 Task: For heading Arial black with underline.  font size for heading18,  'Change the font style of data to'Calibri.  and font size to 9,  Change the alignment of both headline & data to Align center.  In the sheet  Data Tracking Template Workbookbook
Action: Mouse moved to (784, 101)
Screenshot: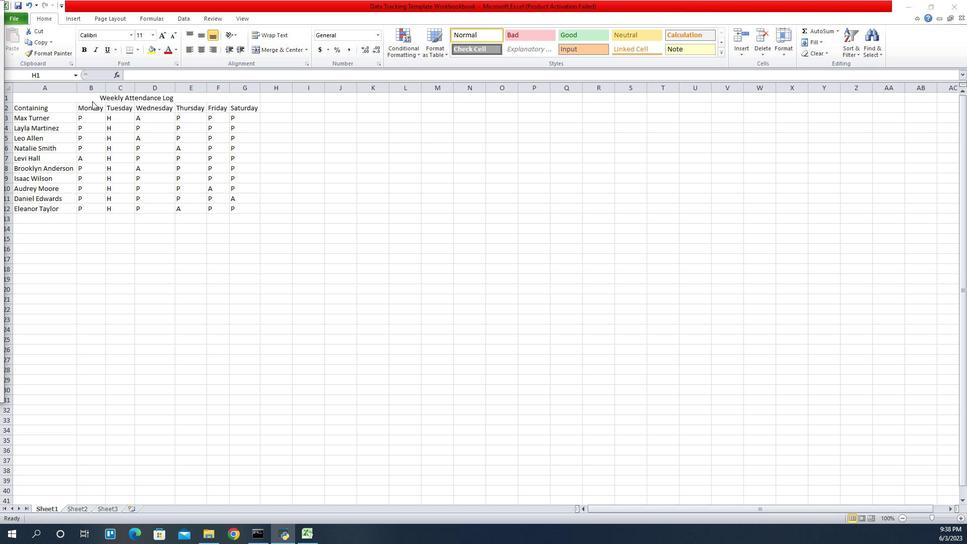 
Action: Mouse pressed left at (784, 101)
Screenshot: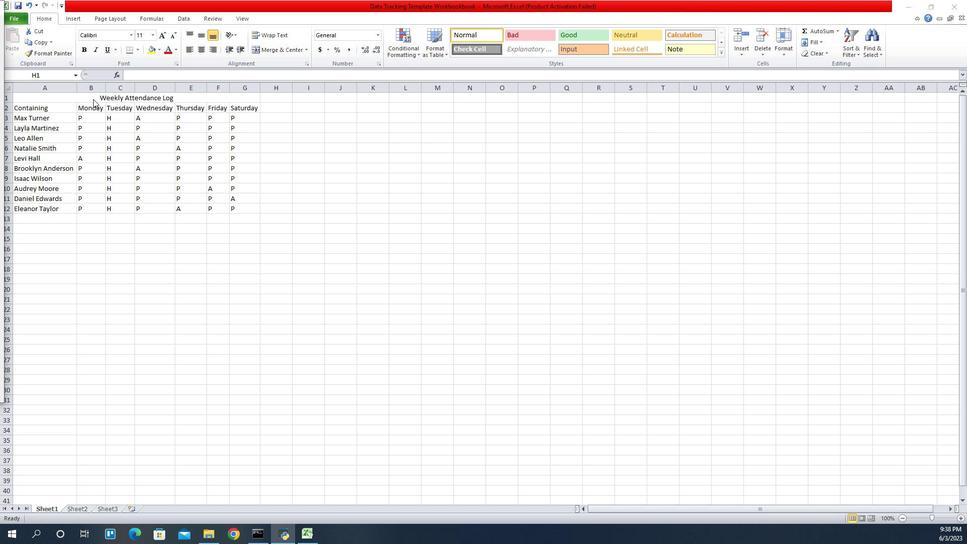 
Action: Mouse pressed left at (784, 101)
Screenshot: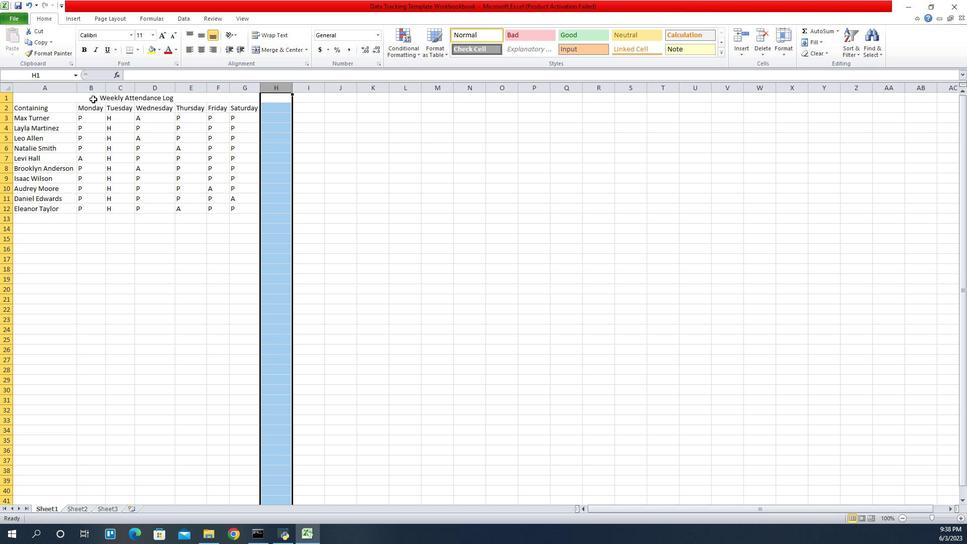 
Action: Mouse moved to (822, 35)
Screenshot: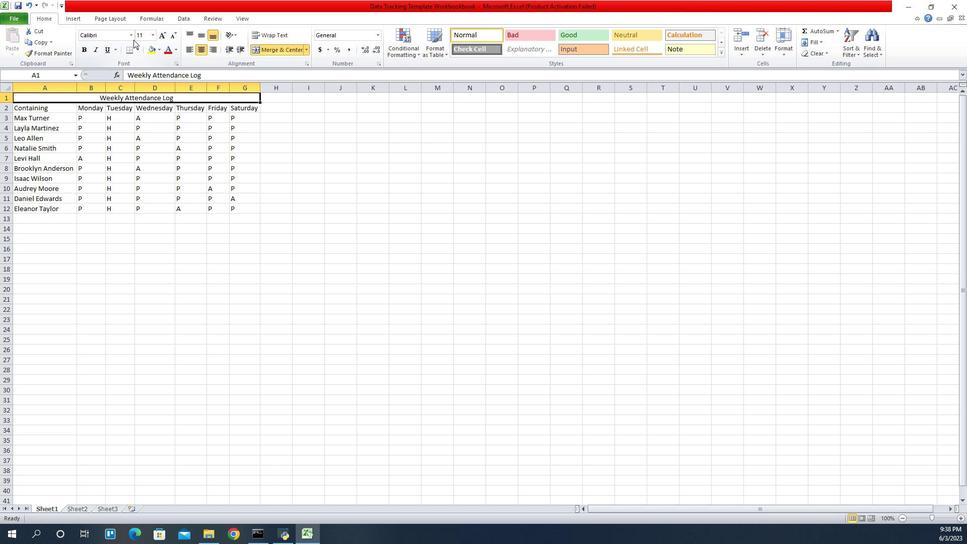 
Action: Mouse pressed left at (822, 35)
Screenshot: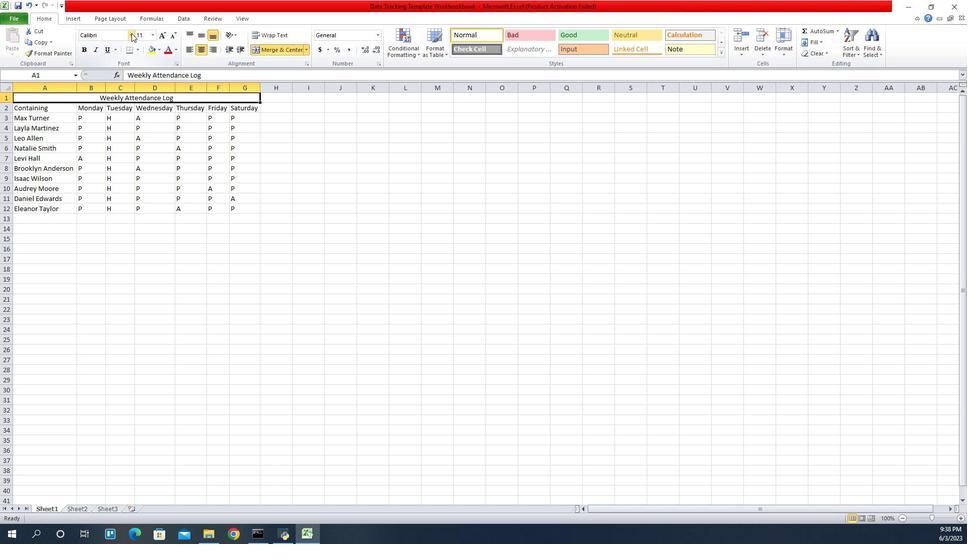 
Action: Mouse moved to (807, 133)
Screenshot: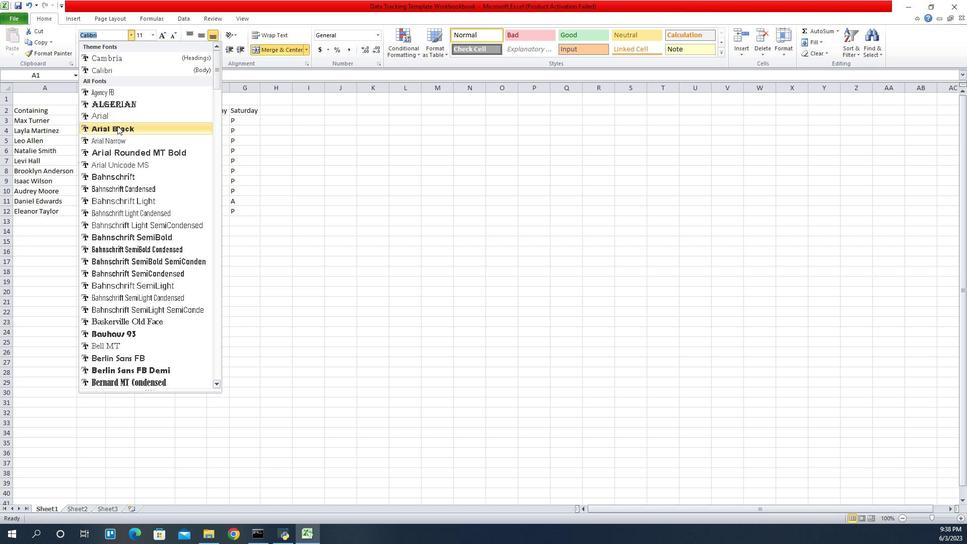 
Action: Mouse pressed left at (807, 133)
Screenshot: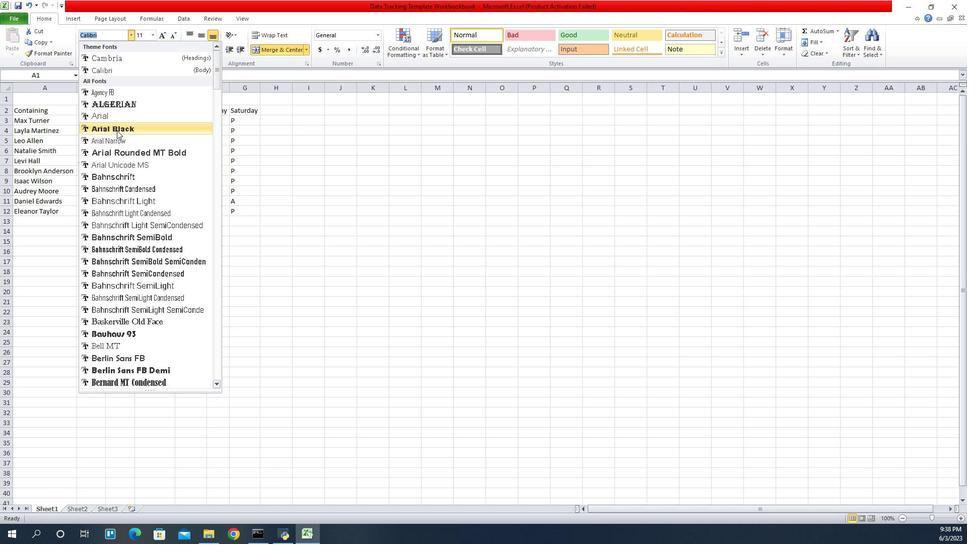 
Action: Mouse moved to (798, 52)
Screenshot: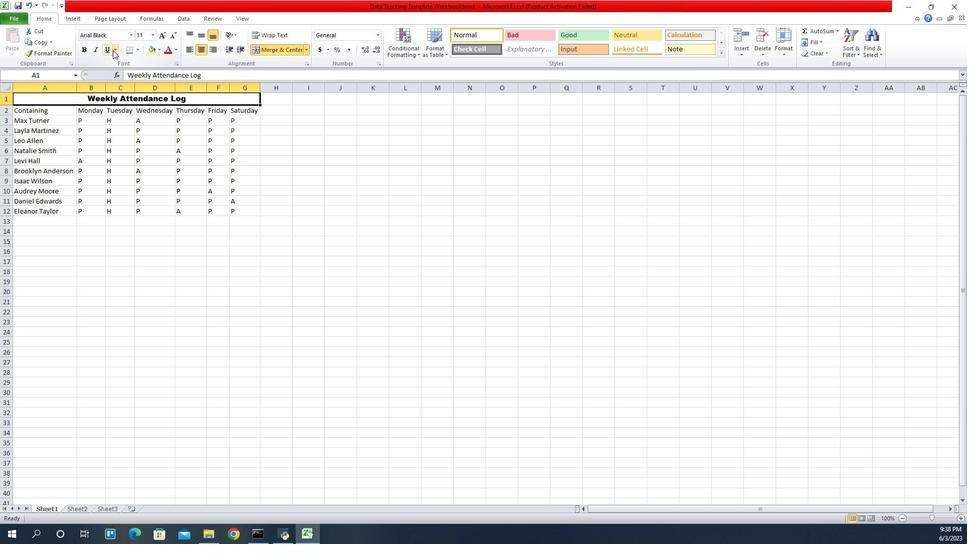 
Action: Mouse pressed left at (798, 52)
Screenshot: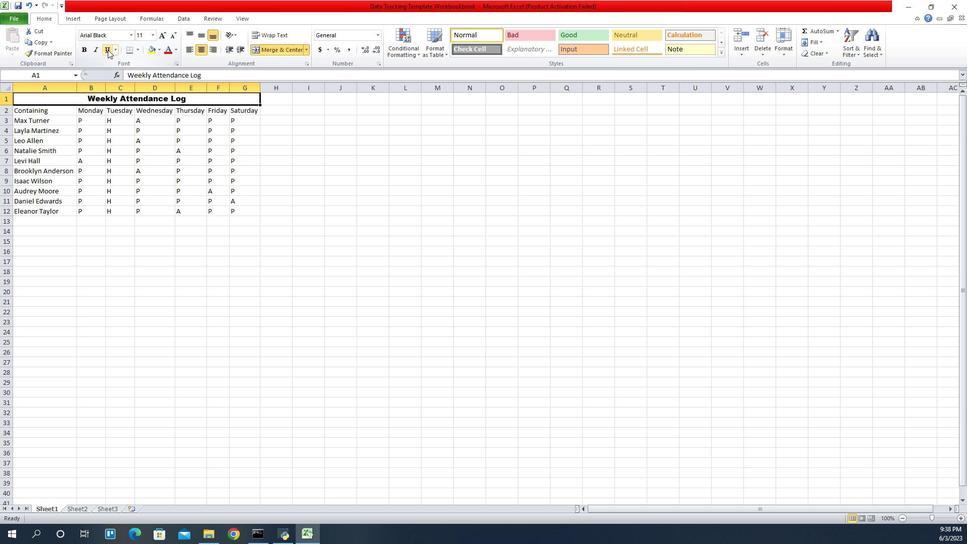 
Action: Mouse moved to (844, 35)
Screenshot: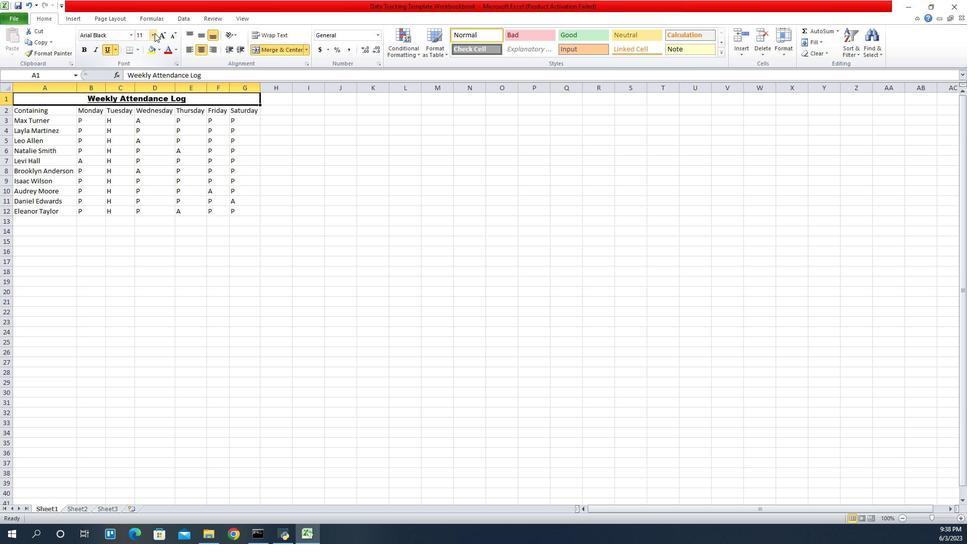 
Action: Mouse pressed left at (844, 35)
Screenshot: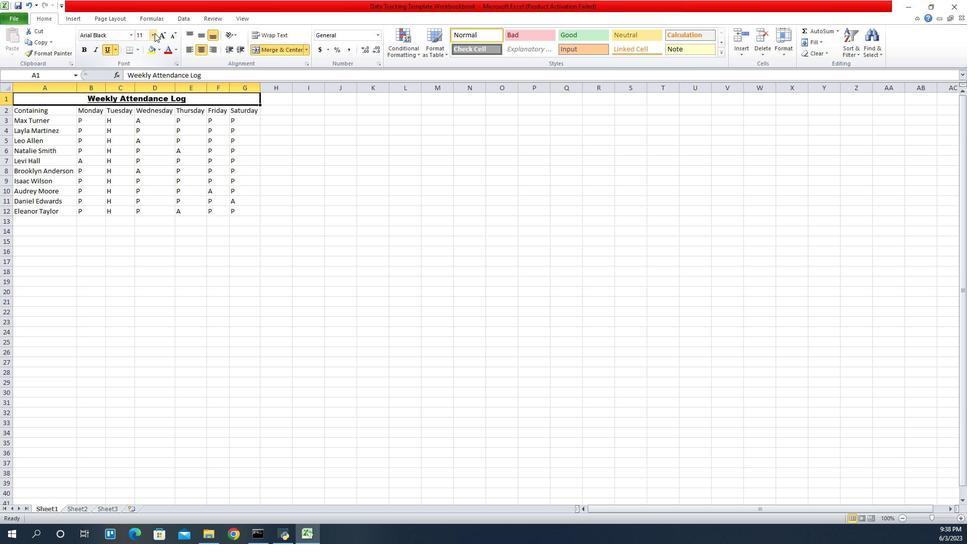 
Action: Mouse moved to (830, 109)
Screenshot: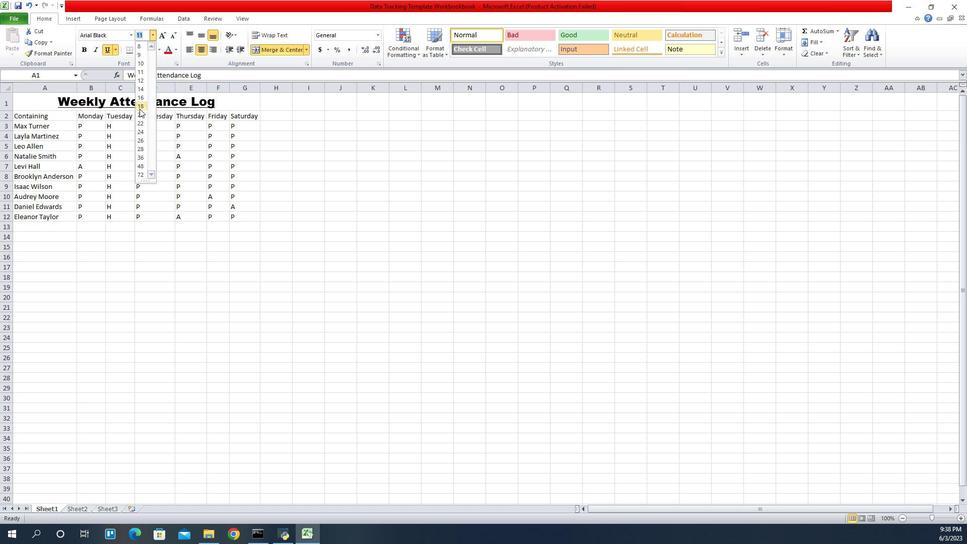 
Action: Mouse pressed left at (830, 109)
Screenshot: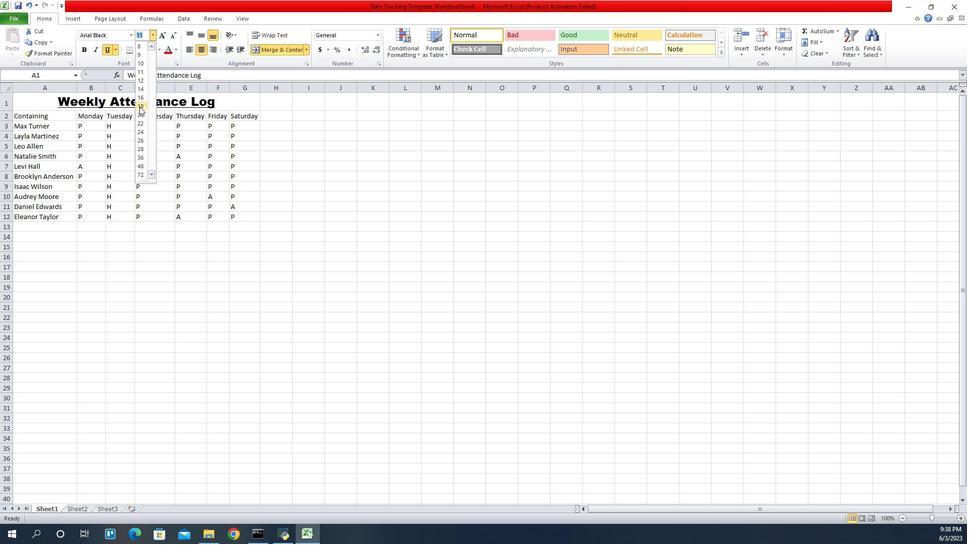 
Action: Mouse moved to (717, 118)
Screenshot: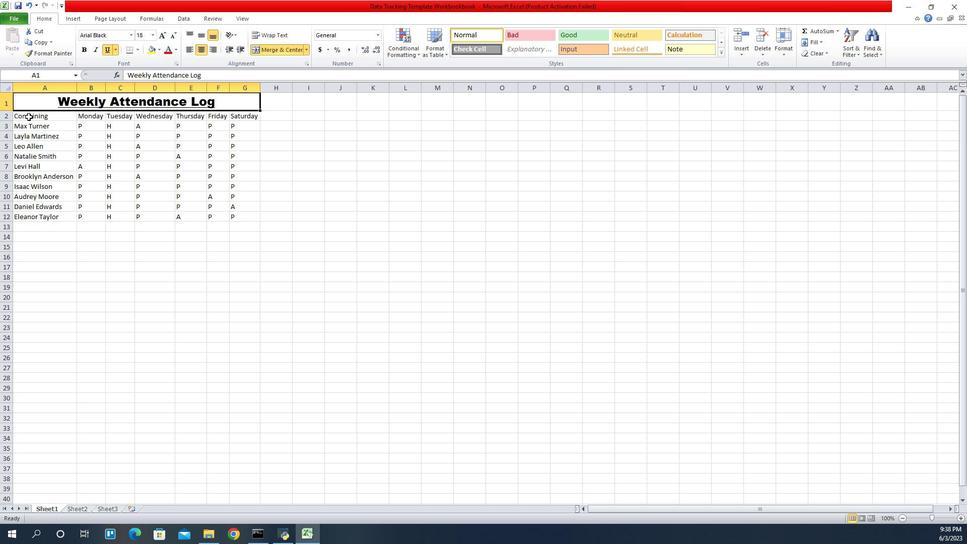 
Action: Mouse pressed left at (717, 118)
Screenshot: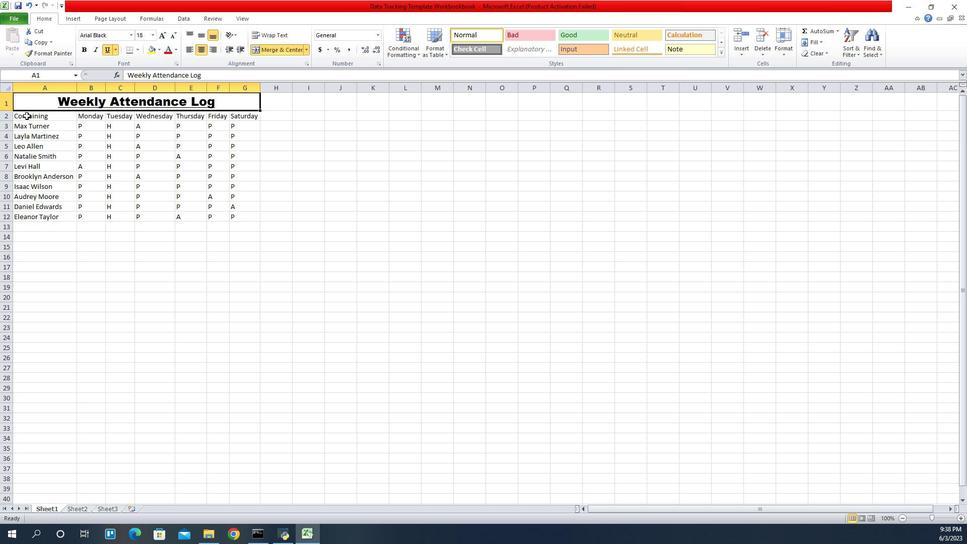 
Action: Mouse moved to (930, 219)
Screenshot: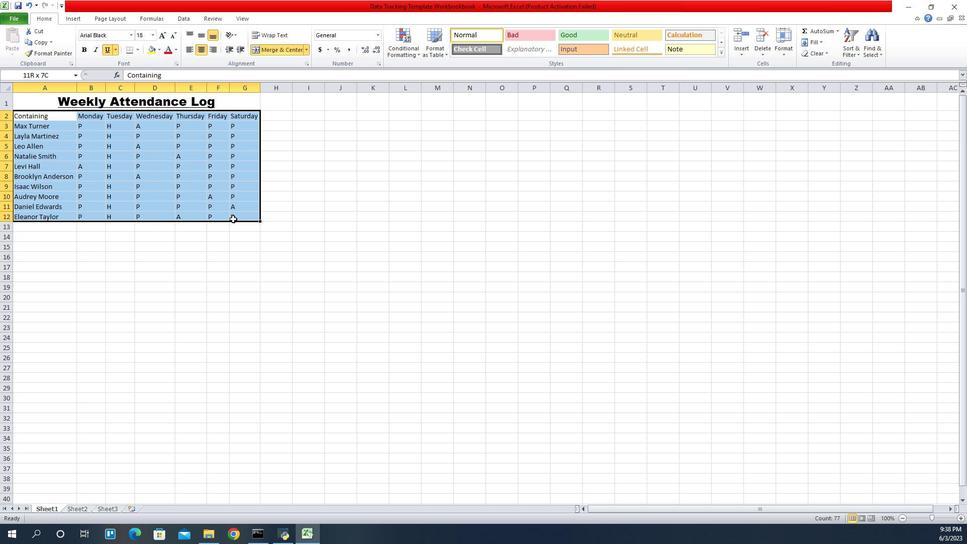 
Action: Mouse pressed left at (930, 219)
Screenshot: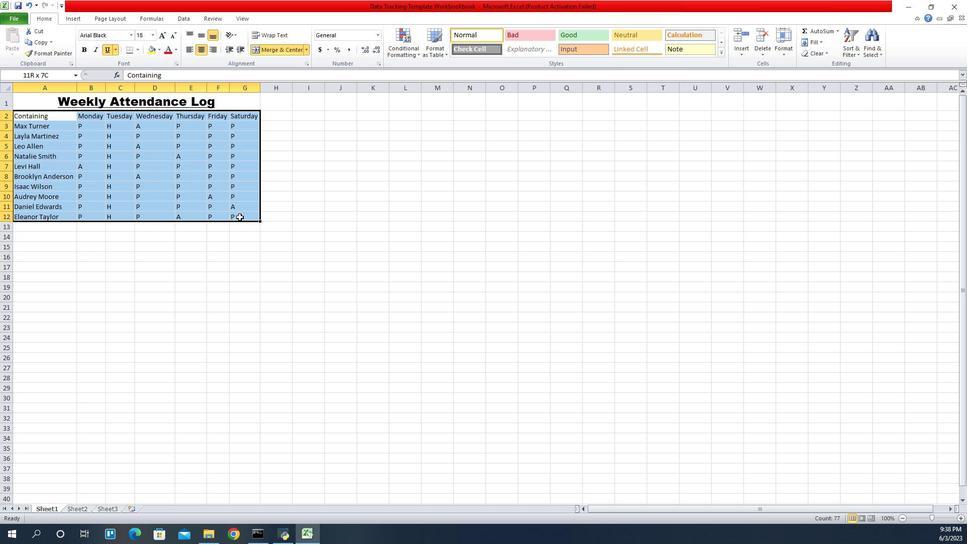 
Action: Mouse moved to (728, 116)
Screenshot: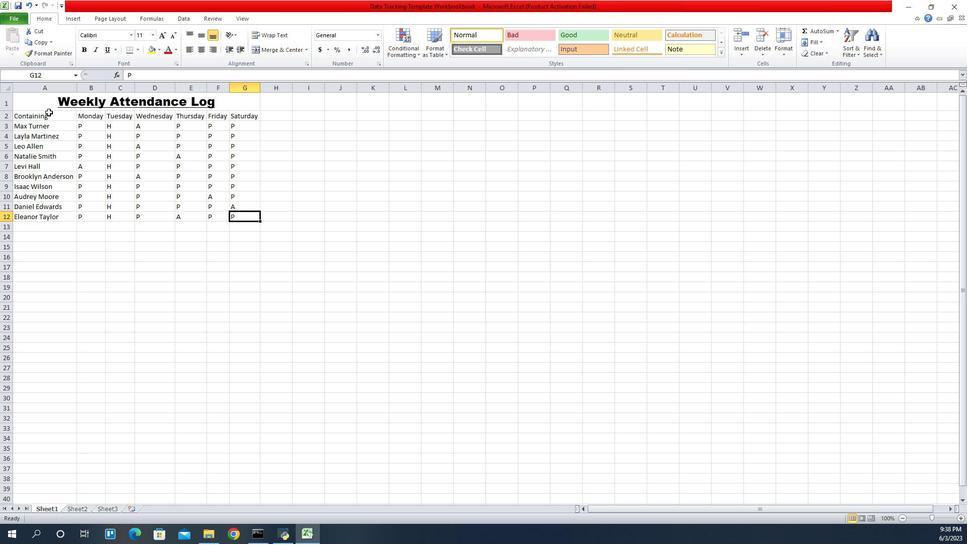 
Action: Mouse pressed left at (728, 116)
Screenshot: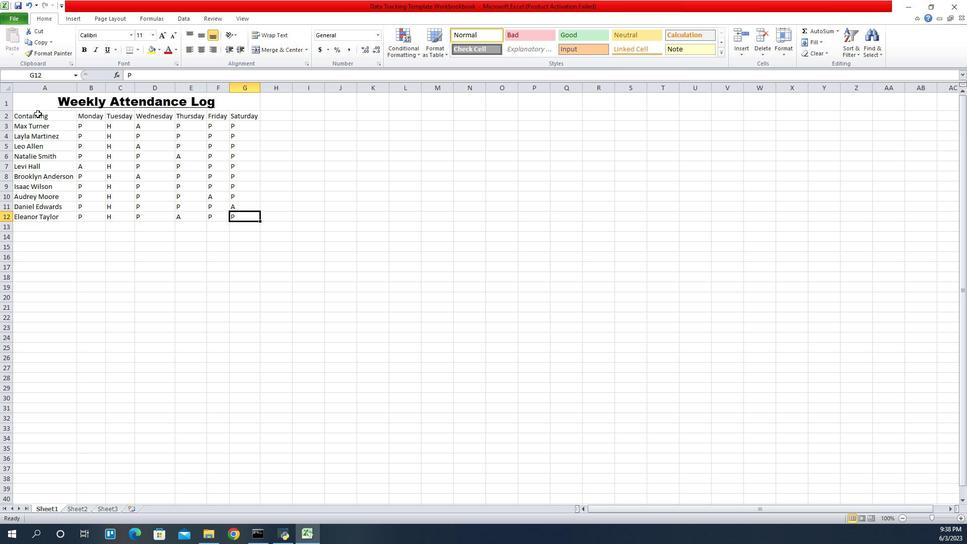 
Action: Mouse moved to (922, 218)
Screenshot: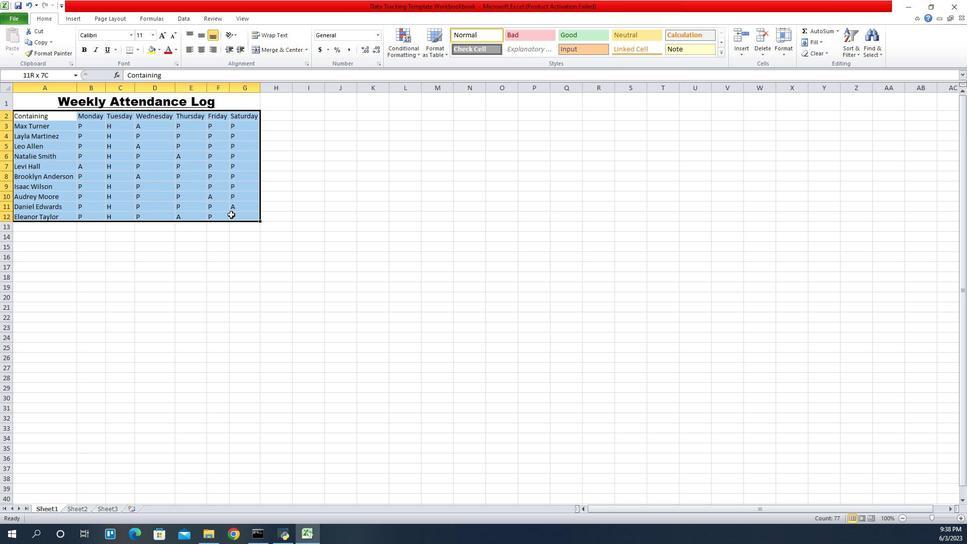 
Action: Mouse pressed left at (922, 218)
Screenshot: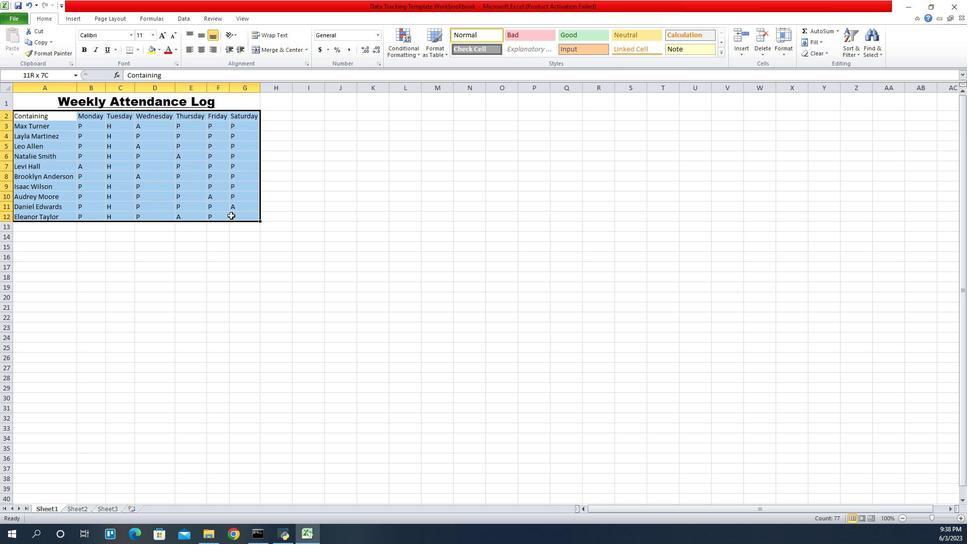 
Action: Mouse moved to (732, 117)
Screenshot: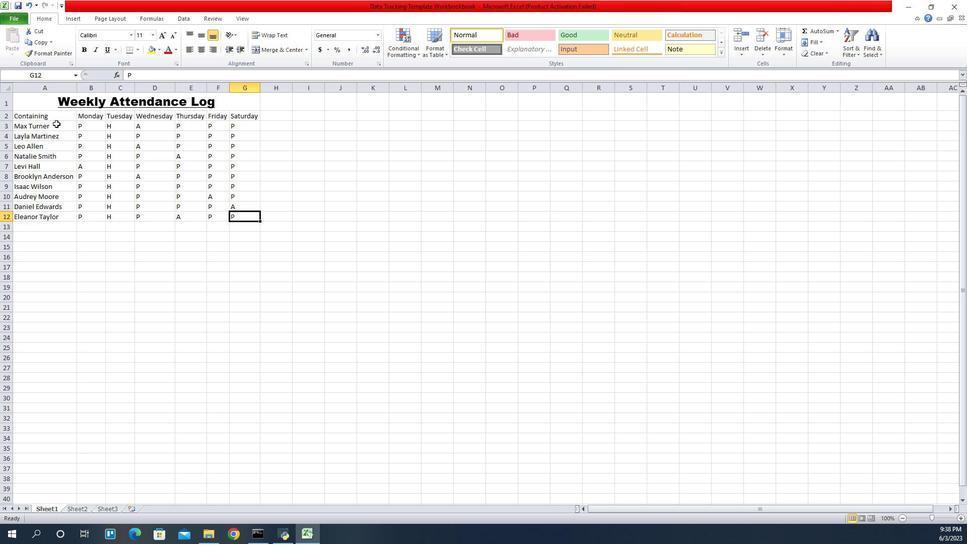 
Action: Mouse pressed left at (732, 117)
Screenshot: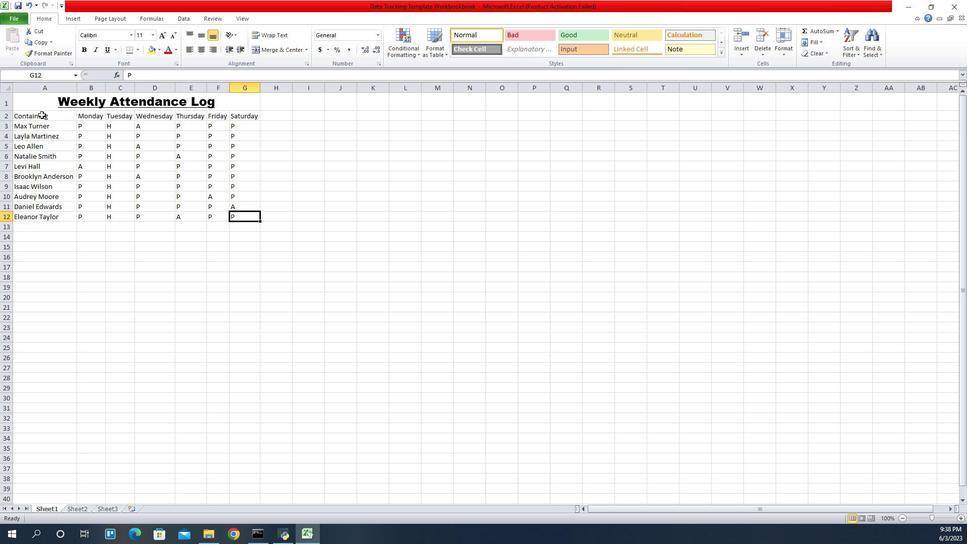 
Action: Mouse moved to (823, 38)
Screenshot: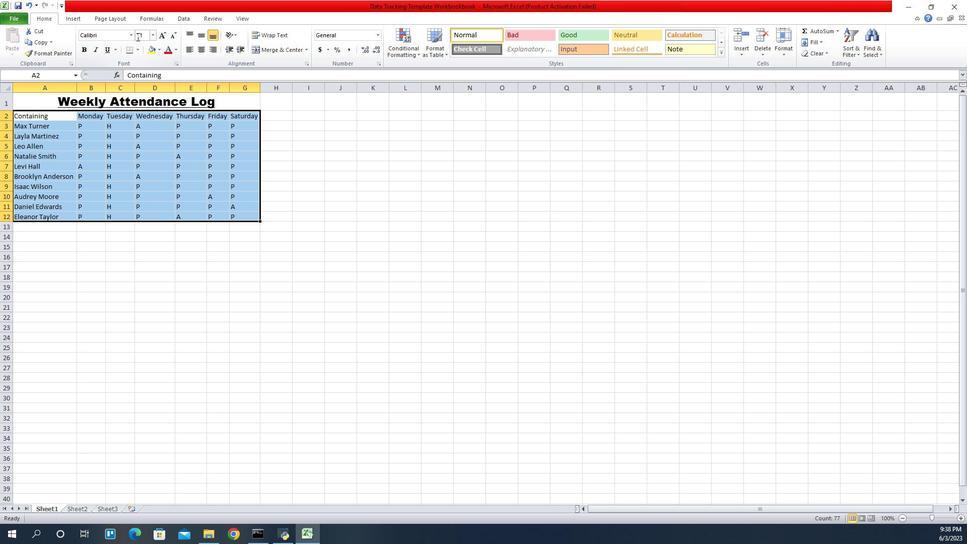 
Action: Mouse pressed left at (823, 38)
Screenshot: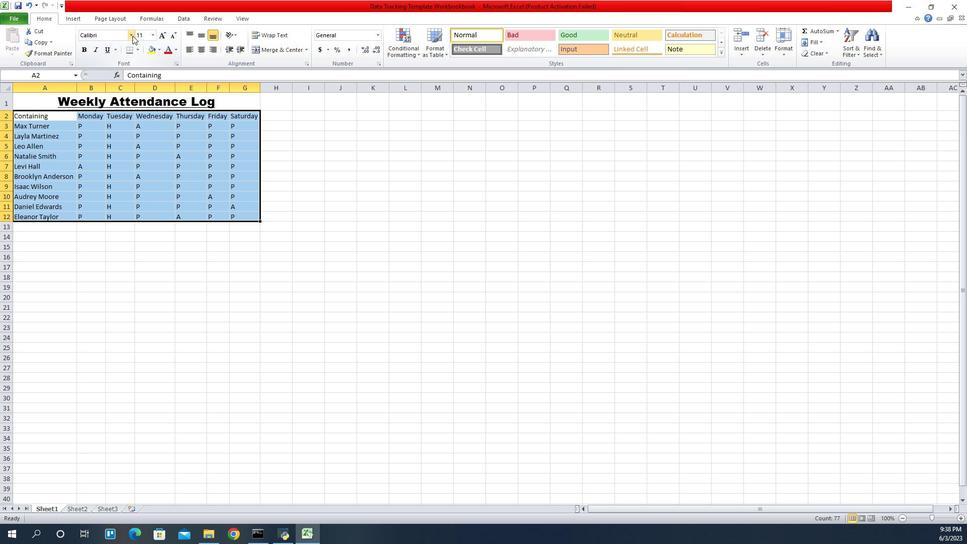 
Action: Mouse moved to (793, 73)
Screenshot: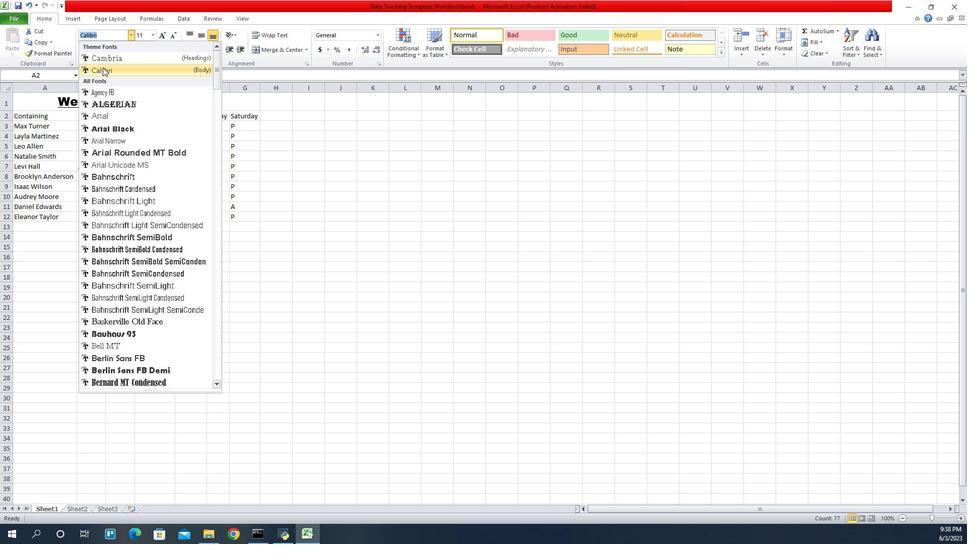 
Action: Mouse pressed left at (793, 73)
Screenshot: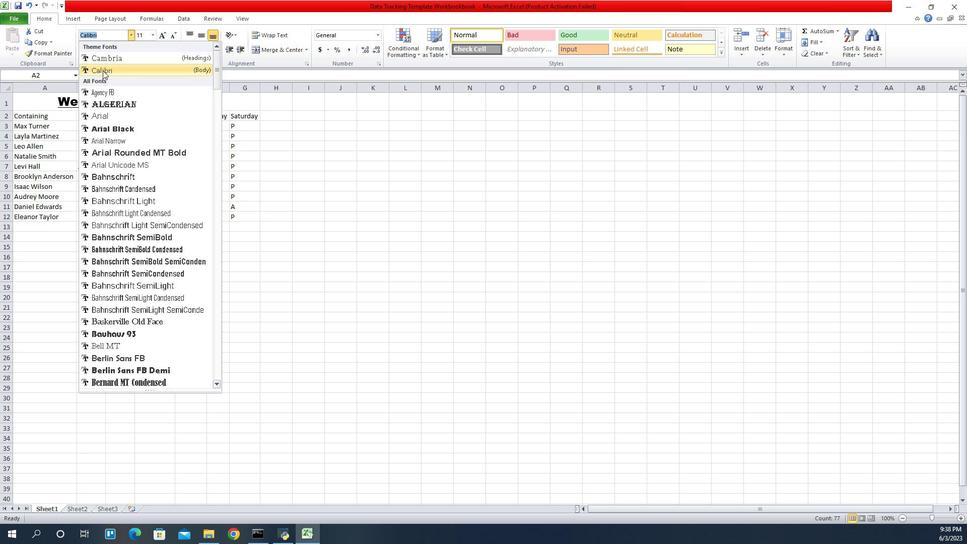 
Action: Mouse moved to (843, 38)
Screenshot: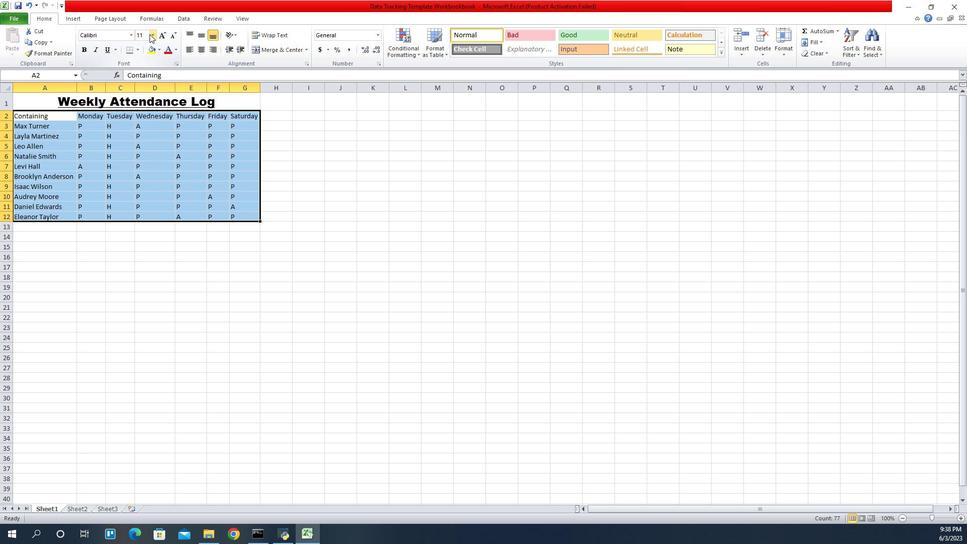 
Action: Mouse pressed left at (843, 38)
Screenshot: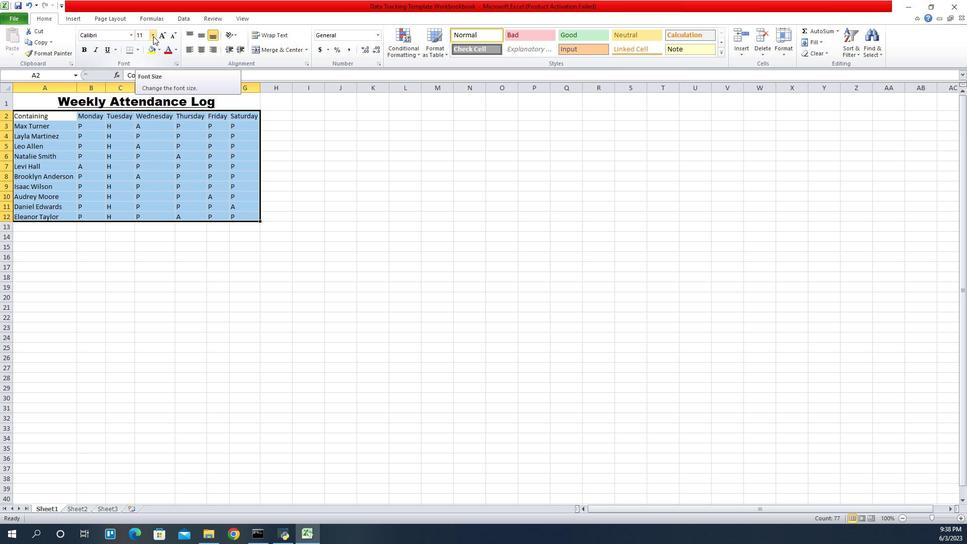 
Action: Mouse moved to (836, 56)
Screenshot: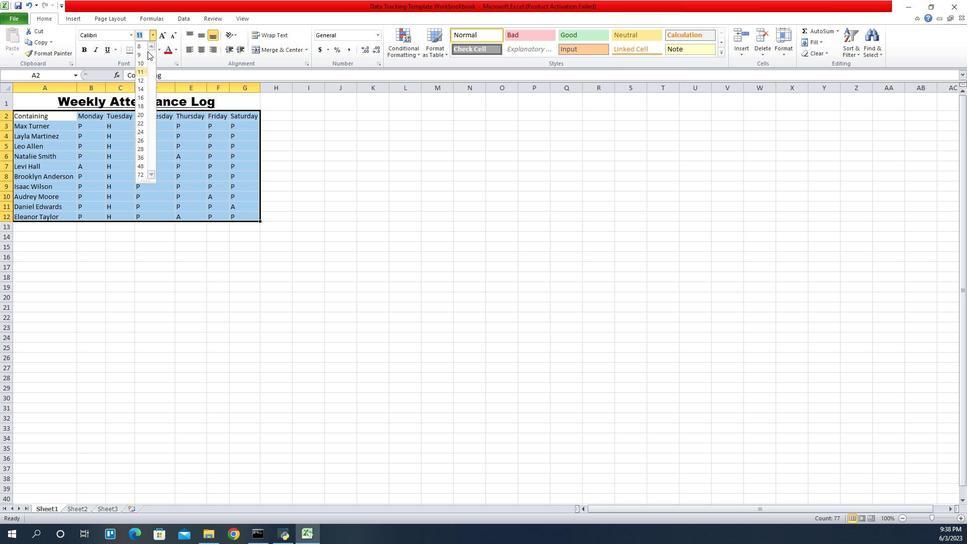 
Action: Mouse pressed left at (836, 56)
Screenshot: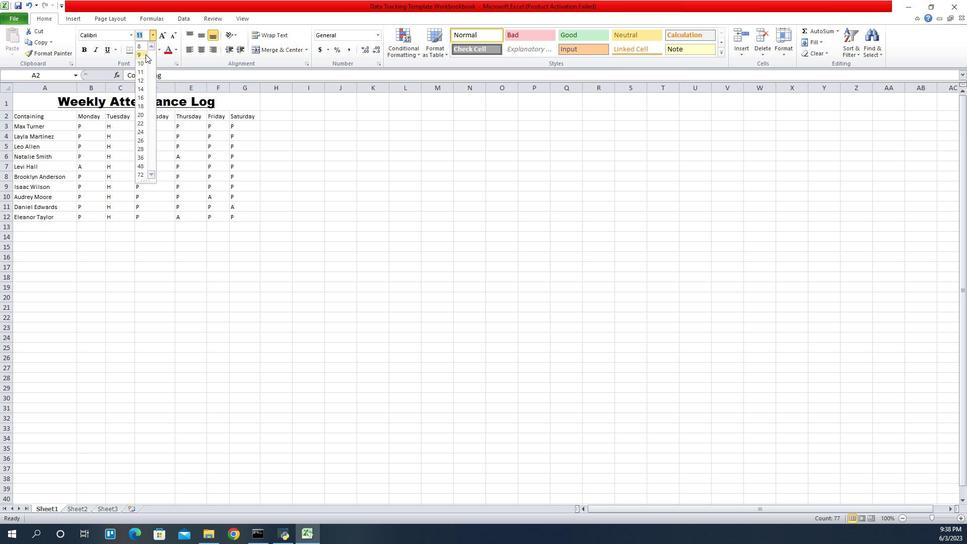 
Action: Mouse moved to (749, 100)
Screenshot: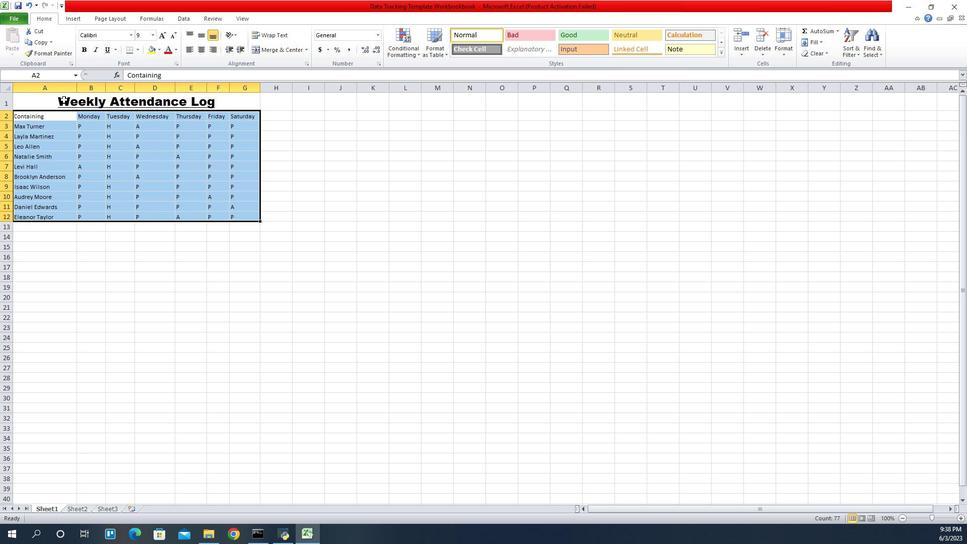 
Action: Mouse pressed left at (749, 100)
Screenshot: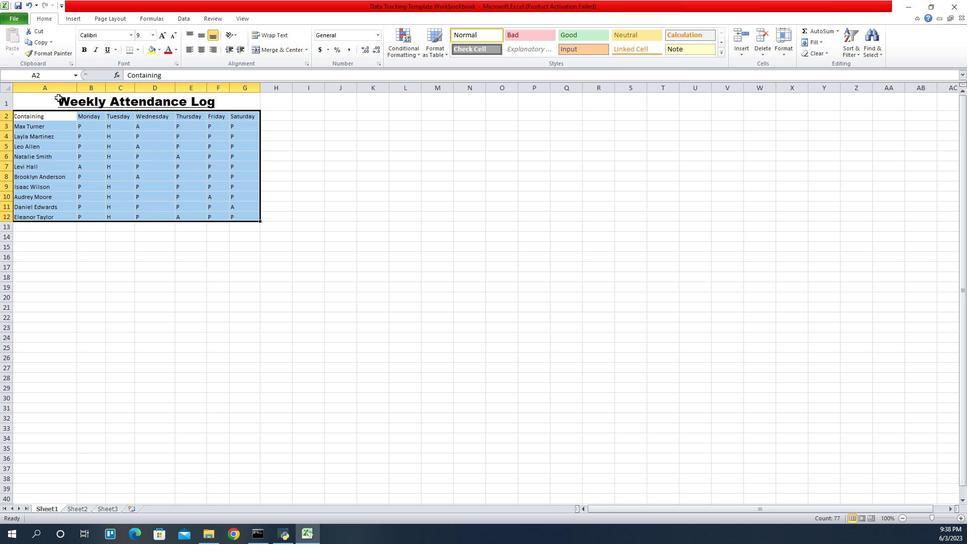 
Action: Mouse moved to (891, 50)
Screenshot: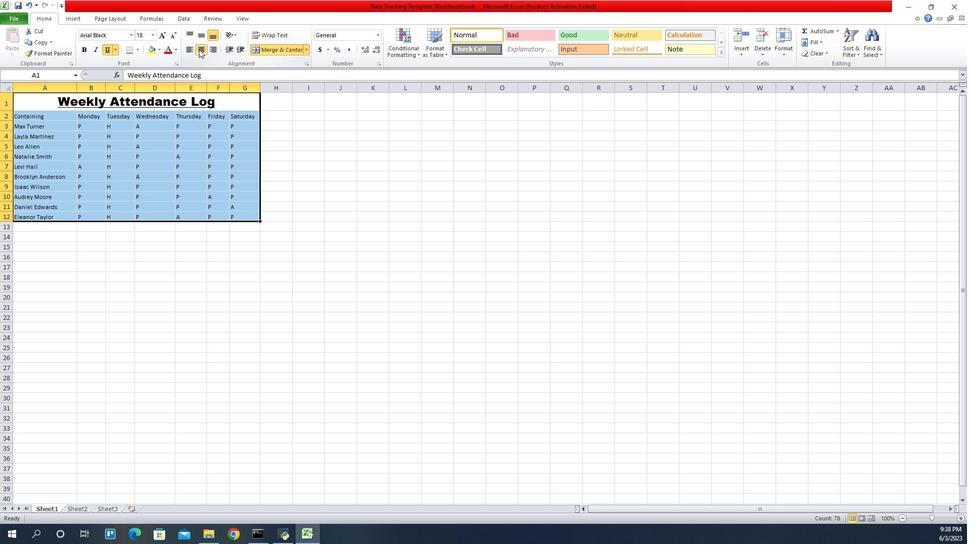 
Action: Mouse pressed left at (891, 50)
Screenshot: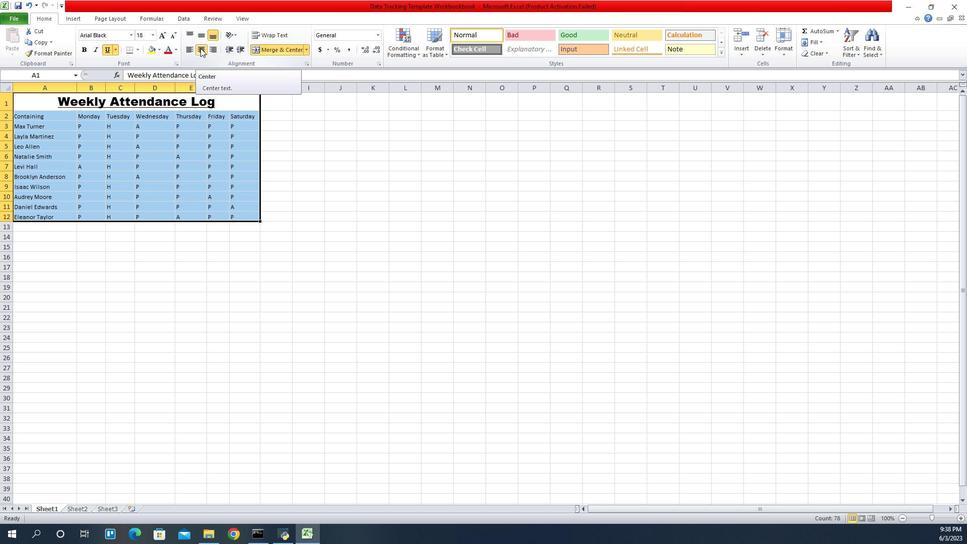 
Action: Mouse pressed left at (891, 50)
Screenshot: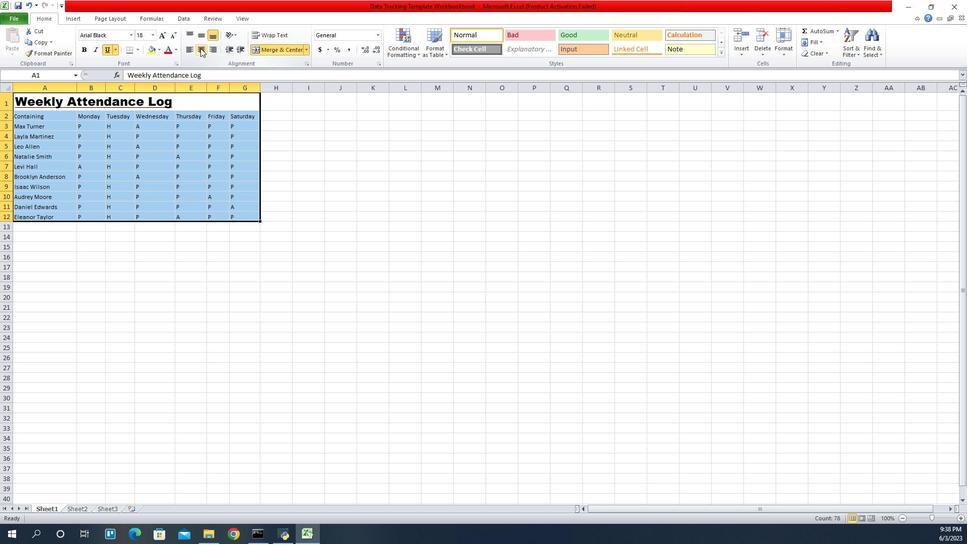 
